 Task: Add Three Bridges Ham & Gruyere Egg Bites made with Egg White to the cart.
Action: Mouse pressed left at (20, 143)
Screenshot: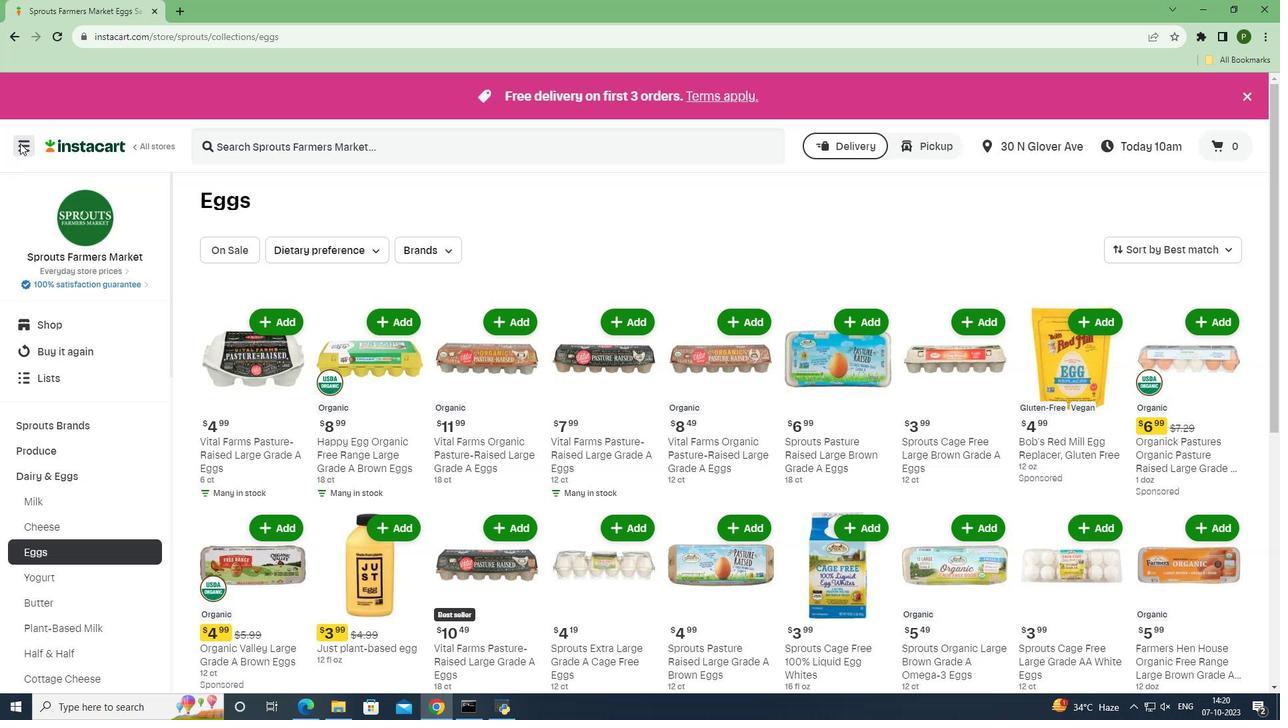 
Action: Mouse moved to (32, 350)
Screenshot: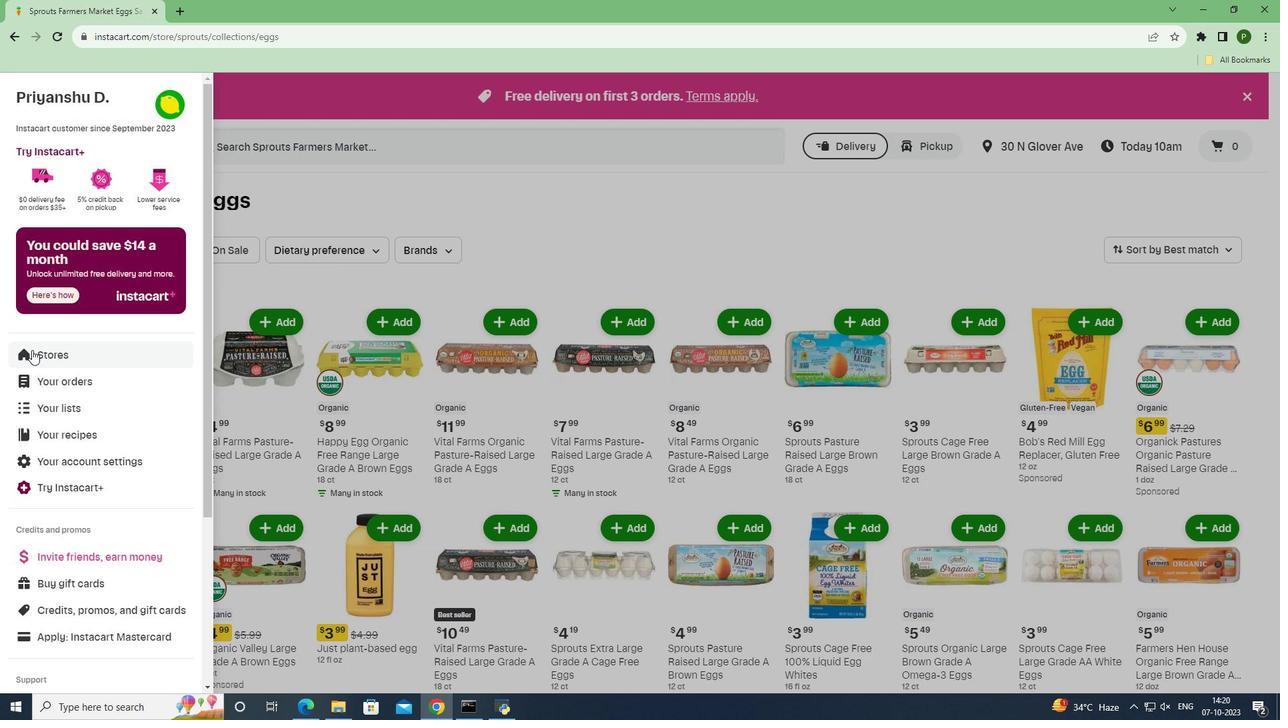
Action: Mouse pressed left at (32, 350)
Screenshot: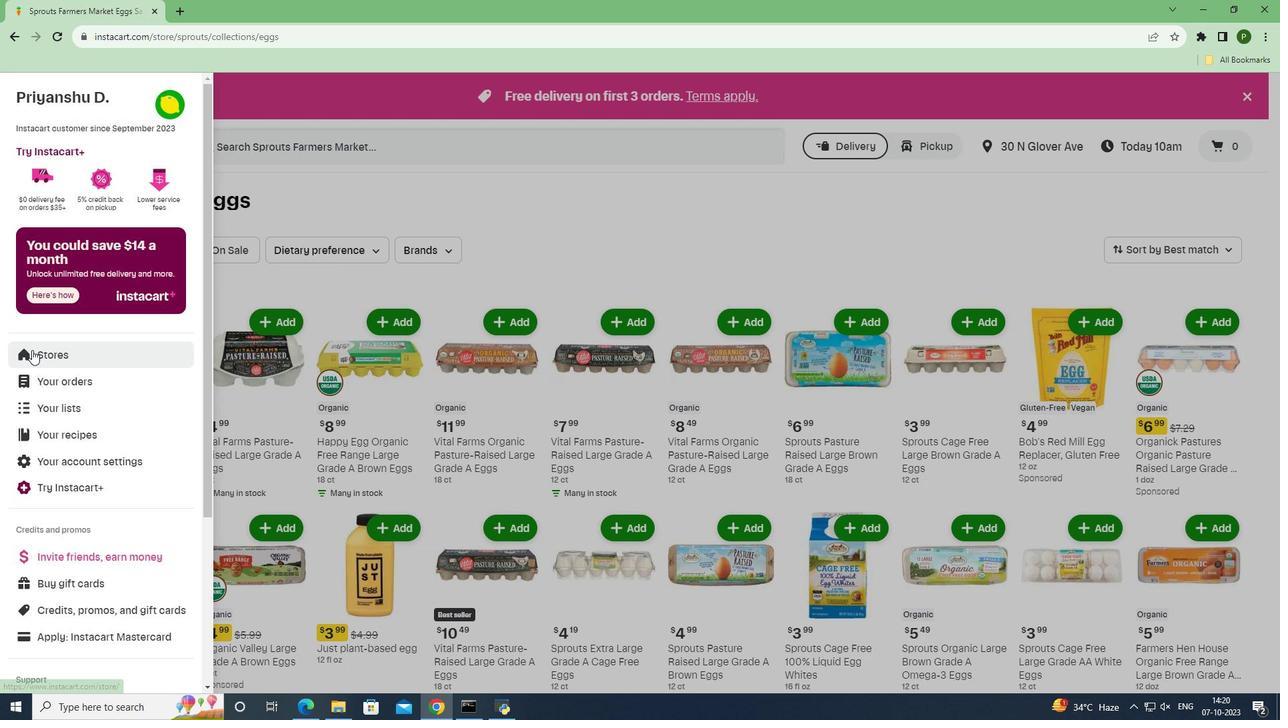 
Action: Mouse moved to (303, 146)
Screenshot: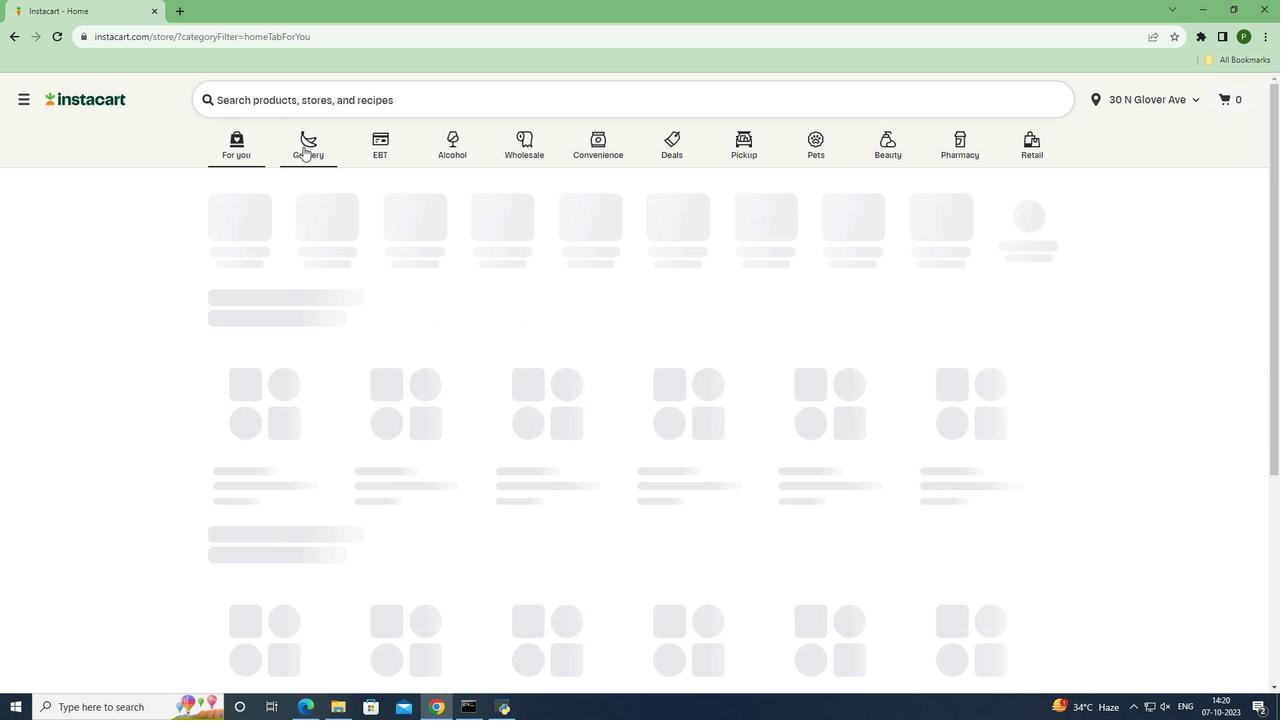 
Action: Mouse pressed left at (303, 146)
Screenshot: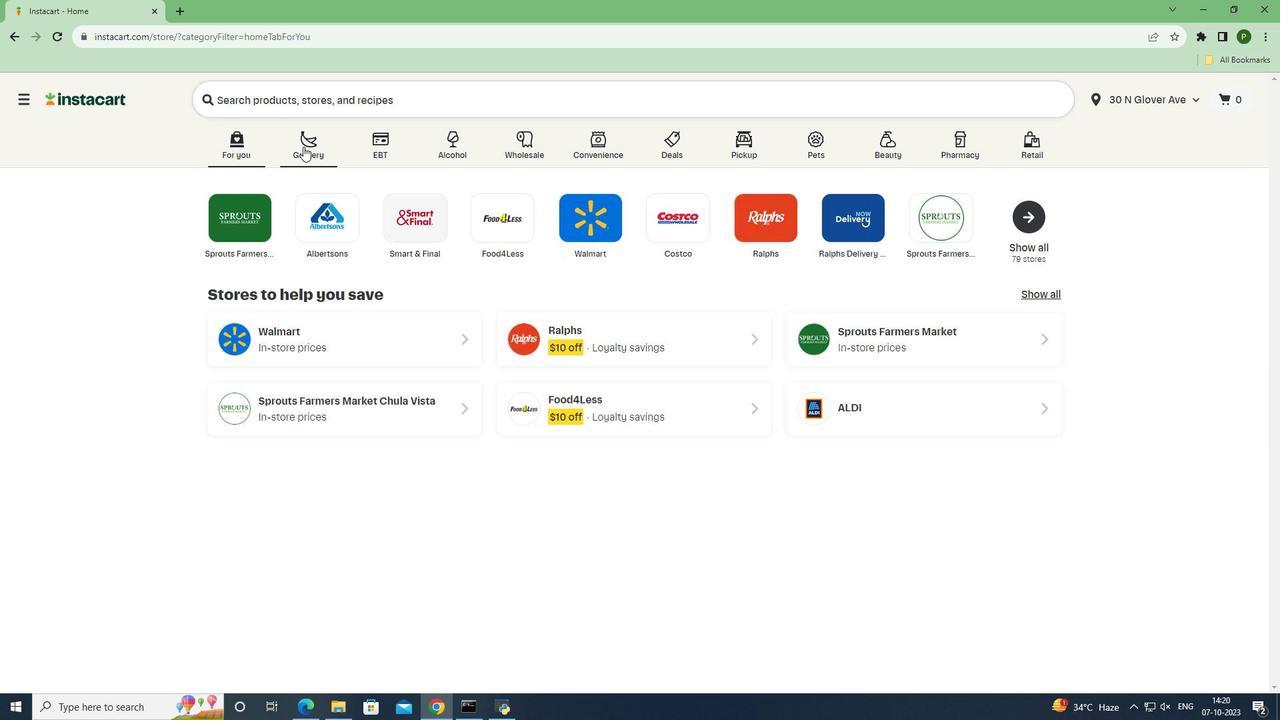 
Action: Mouse moved to (573, 306)
Screenshot: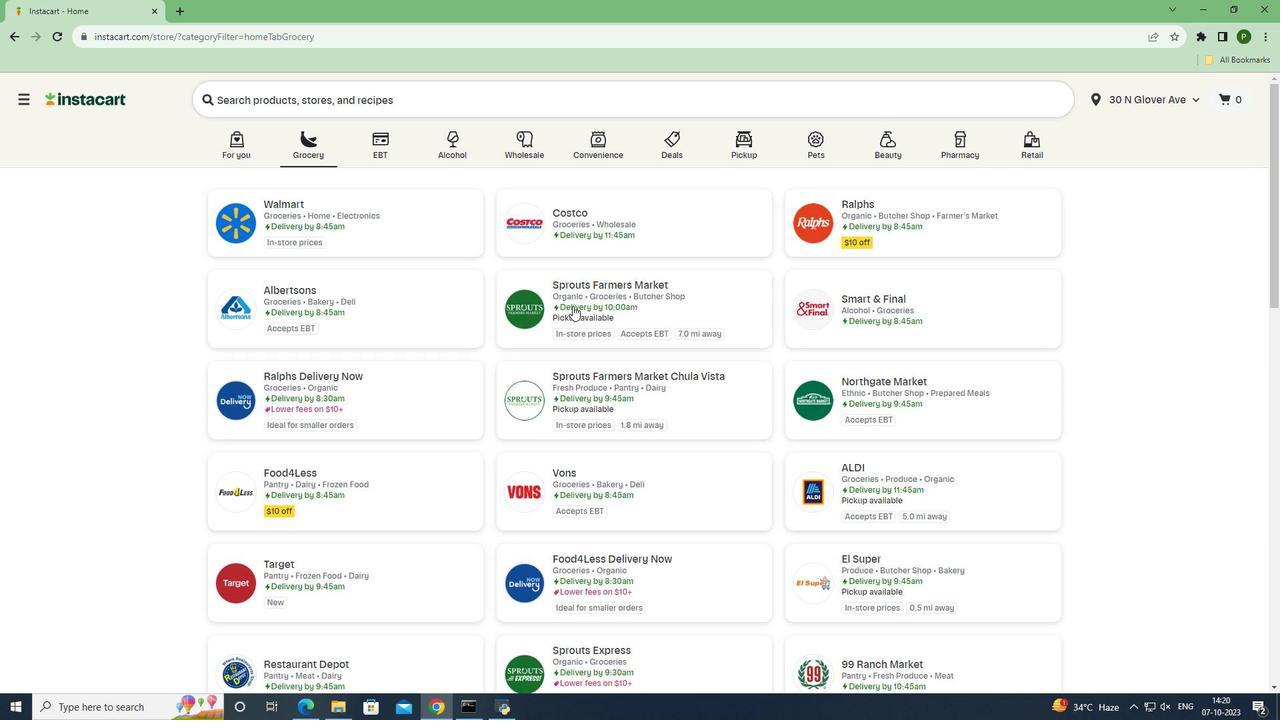 
Action: Mouse pressed left at (573, 306)
Screenshot: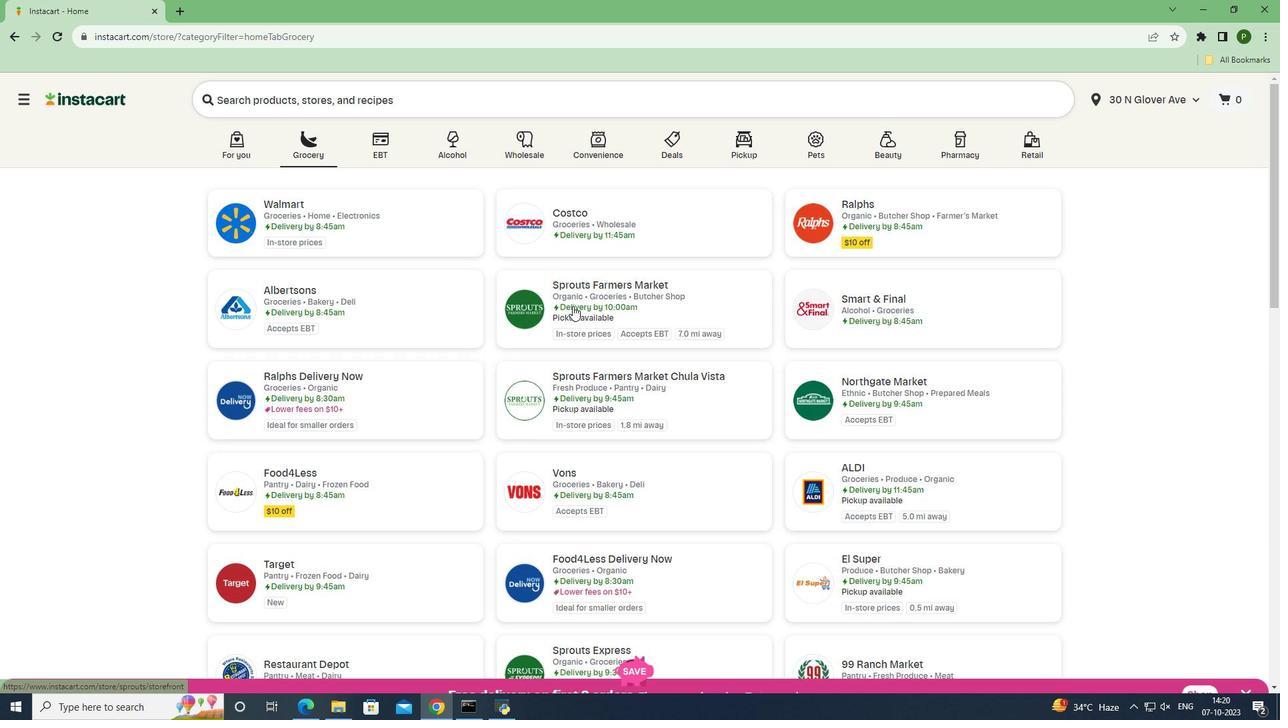 
Action: Mouse moved to (94, 429)
Screenshot: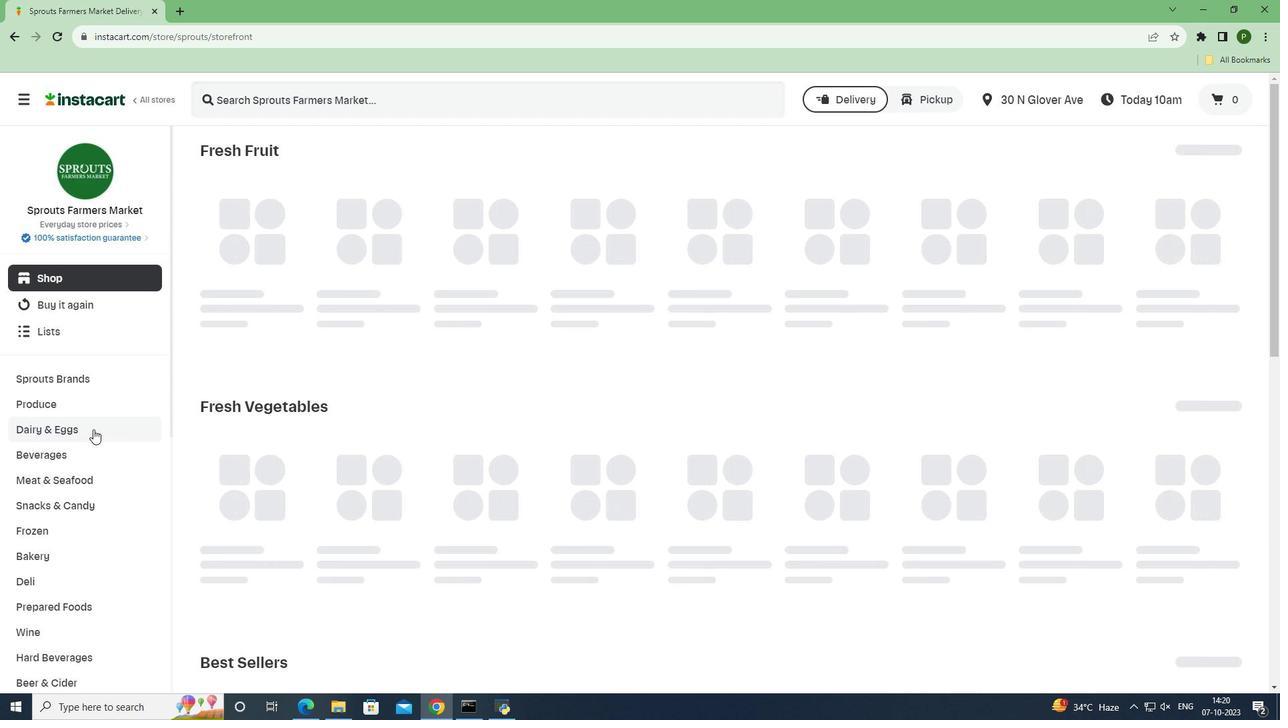 
Action: Mouse pressed left at (94, 429)
Screenshot: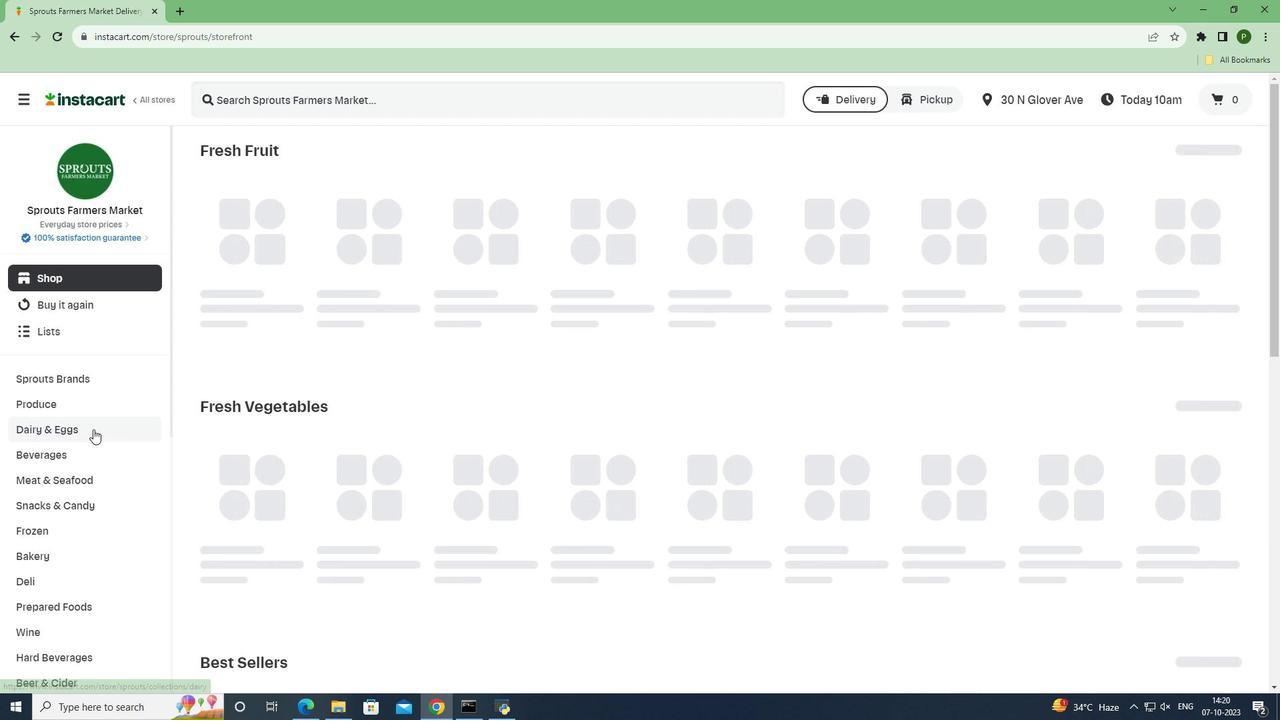 
Action: Mouse moved to (43, 547)
Screenshot: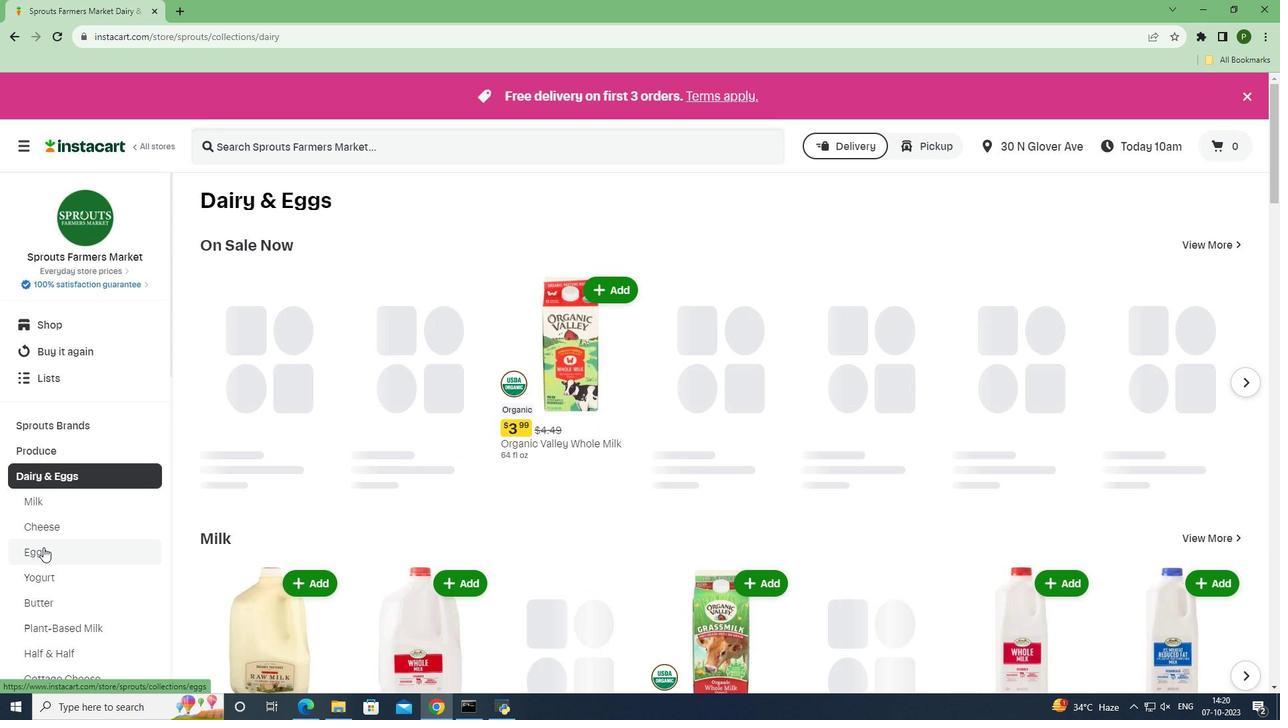 
Action: Mouse pressed left at (43, 547)
Screenshot: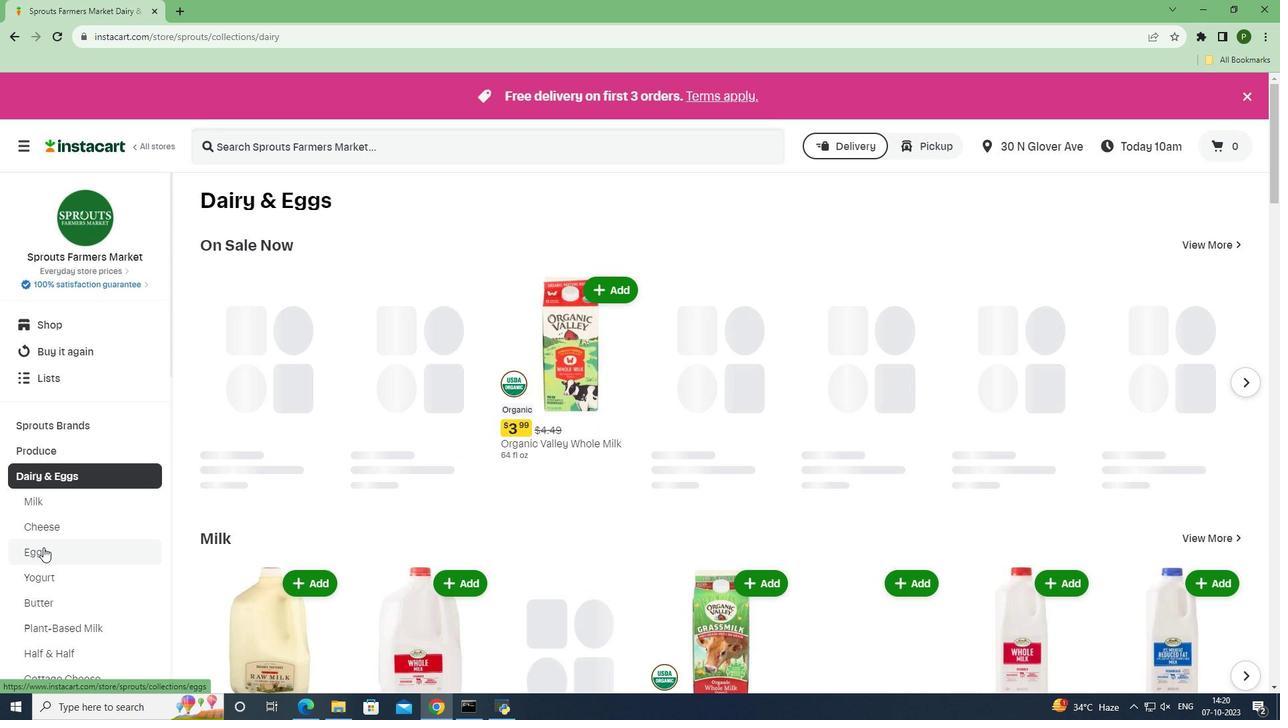 
Action: Mouse moved to (270, 143)
Screenshot: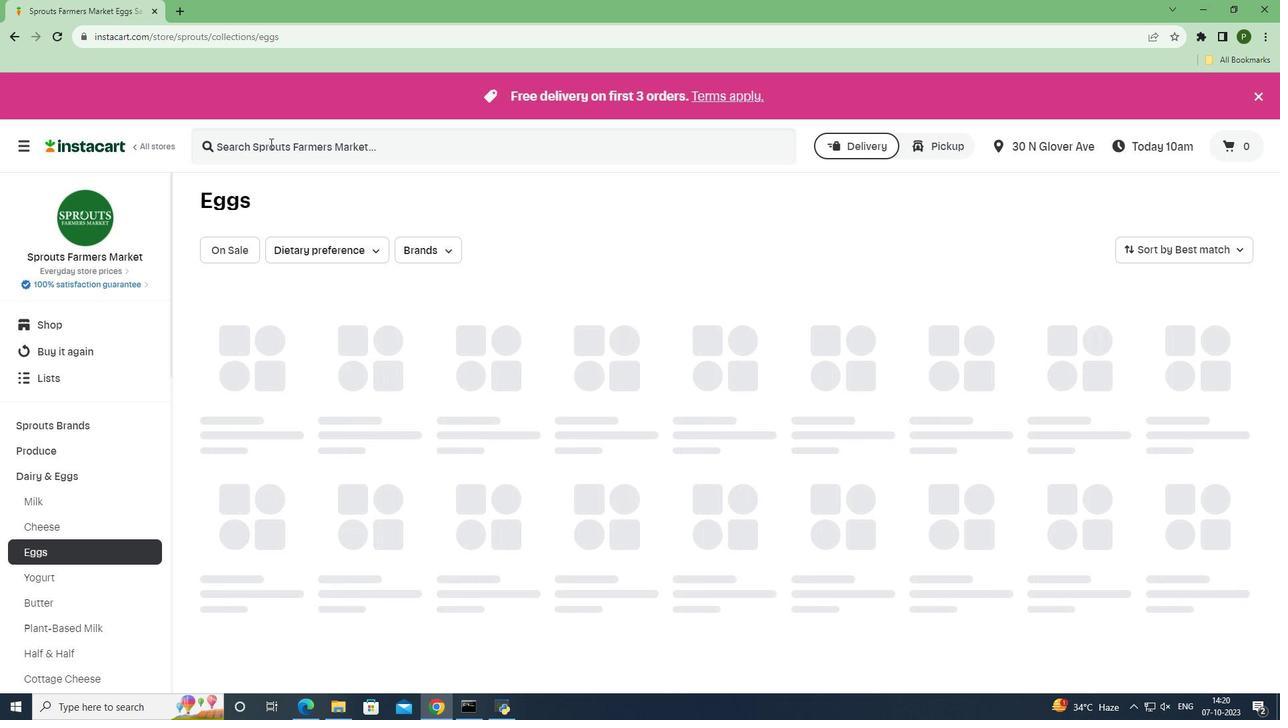 
Action: Mouse pressed left at (270, 143)
Screenshot: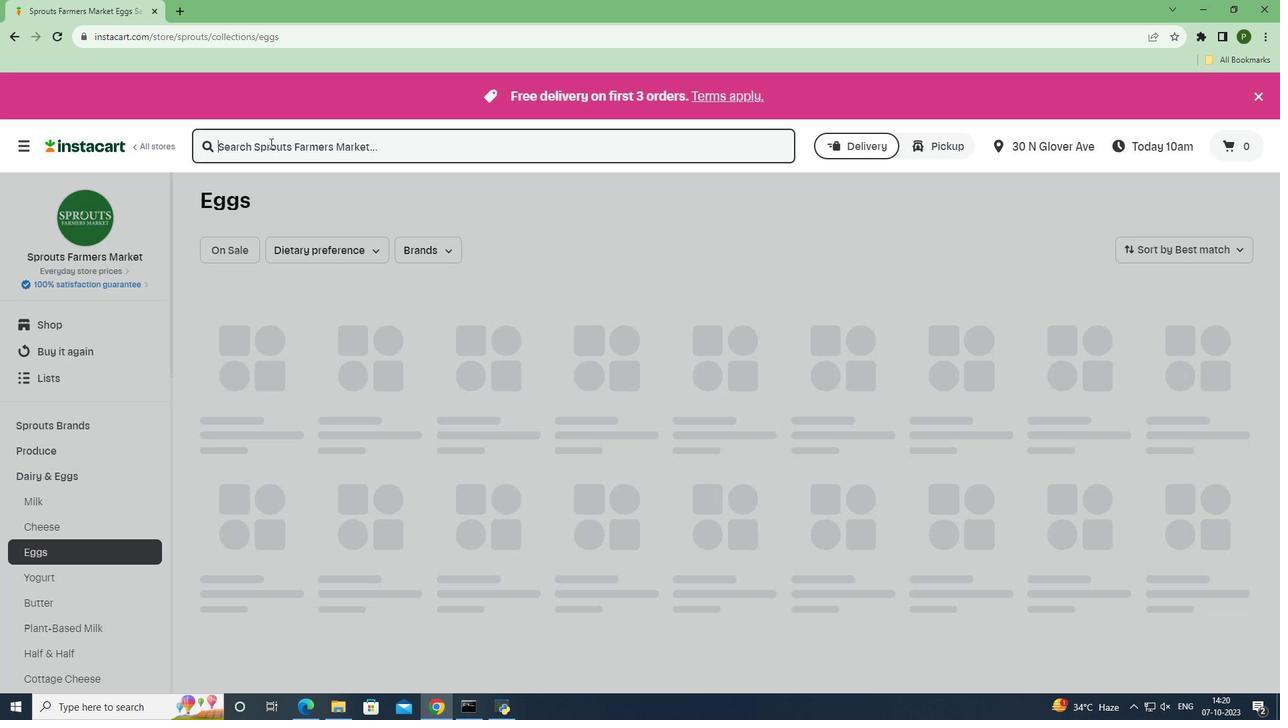
Action: Key pressed <Key.caps_lock><Key.caps_lock>t<Key.caps_lock>HREE<Key.space><Key.caps_lock>b<Key.caps_lock>RIDGES<Key.space><Key.caps_lock>h<Key.caps_lock>AM<Key.space><Key.shift><Key.shift><Key.shift><Key.shift><Key.shift><Key.shift><Key.shift><Key.shift><Key.shift><Key.shift><Key.shift><Key.shift><Key.shift><Key.shift><Key.shift><Key.shift>&<Key.space><Key.caps_lock>g<Key.caps_lock>RUYERE<Key.space><Key.caps_lock>e<Key.caps_lock>GG<Key.space><Key.caps_lock>b<Key.caps_lock>ITES<Key.space>MADE<Key.space>WITH<Key.space><Key.caps_lock>e<Key.caps_lock>GG<Key.space><Key.caps_lock>w<Key.caps_lock>HITE<Key.space><Key.enter>
Screenshot: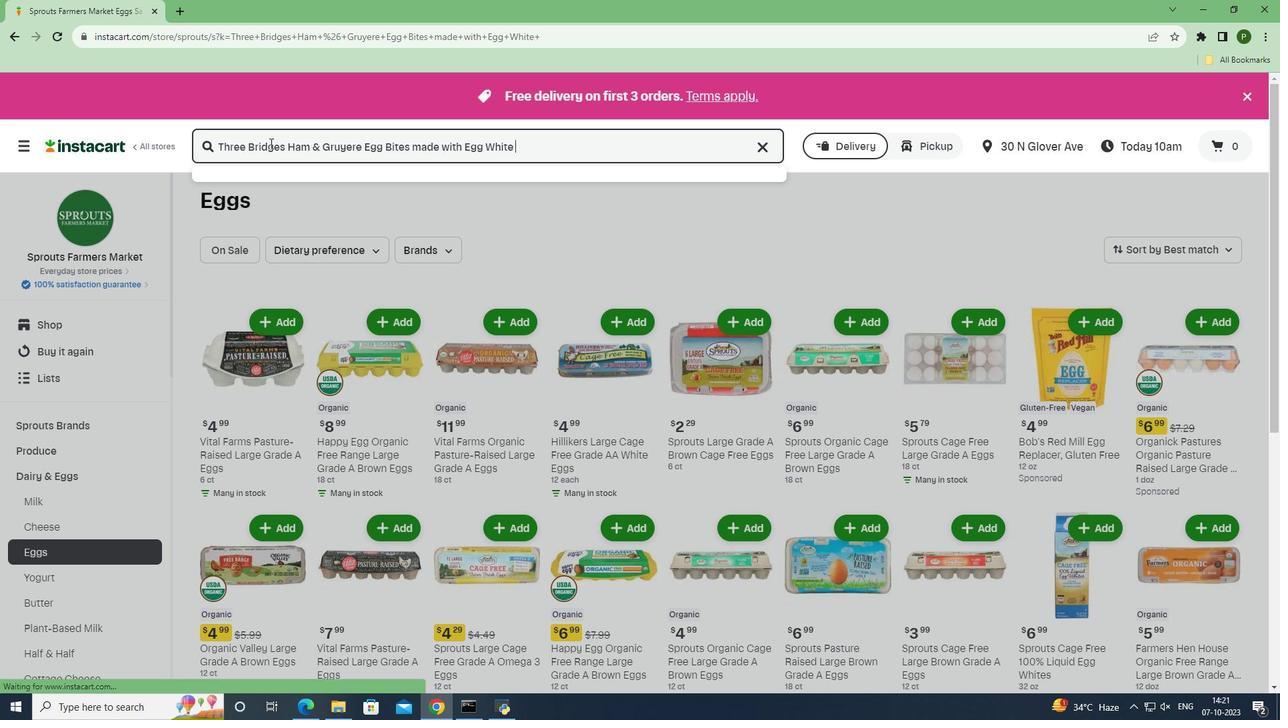 
Action: Mouse moved to (388, 286)
Screenshot: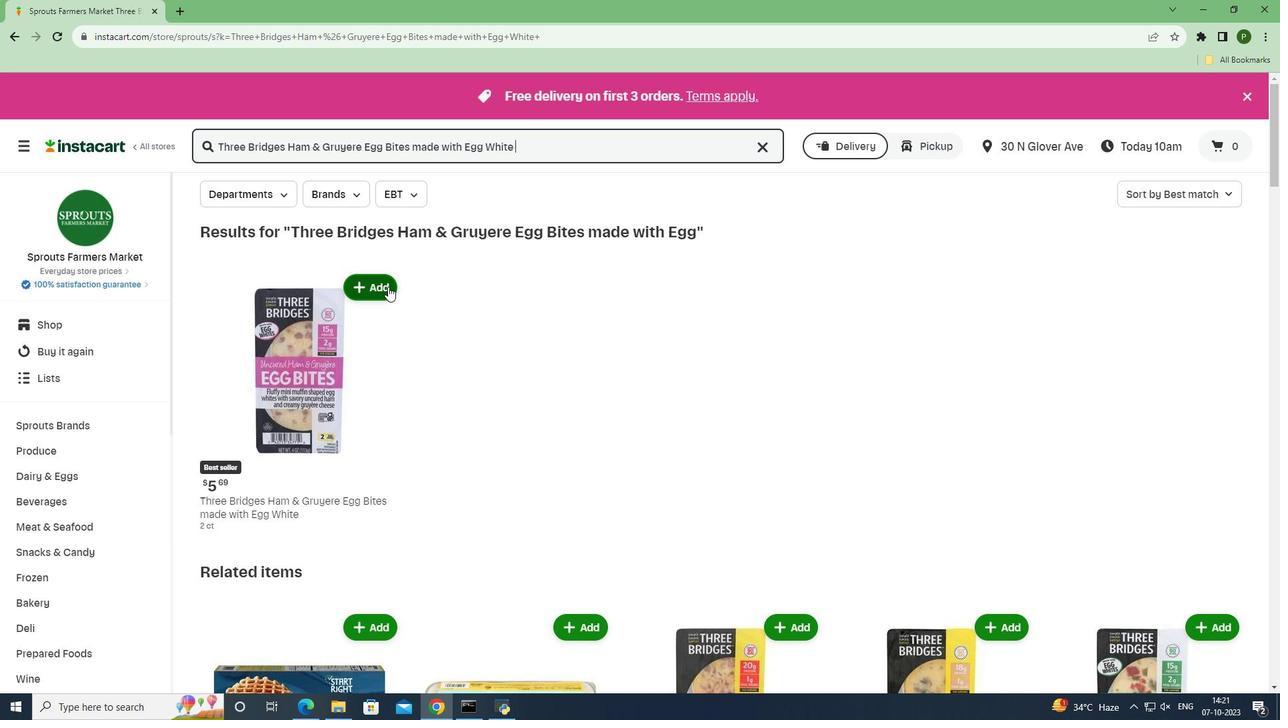 
Action: Mouse pressed left at (388, 286)
Screenshot: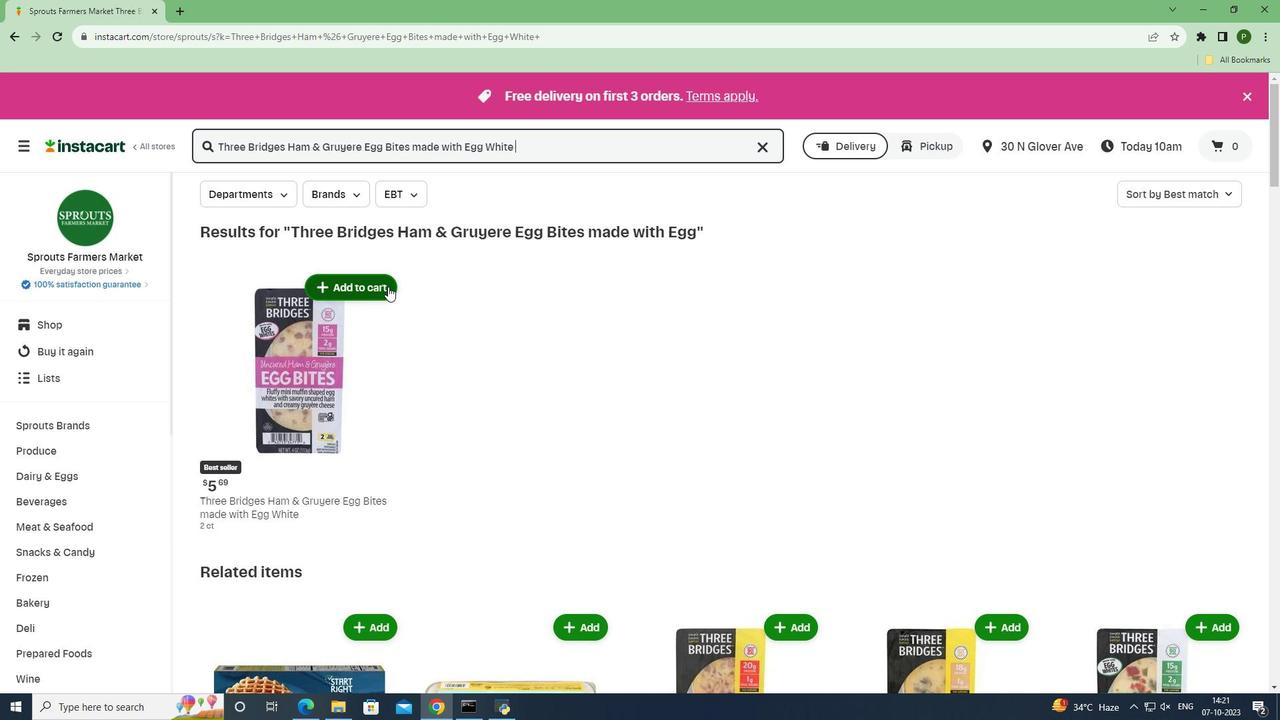 
Action: Mouse moved to (471, 376)
Screenshot: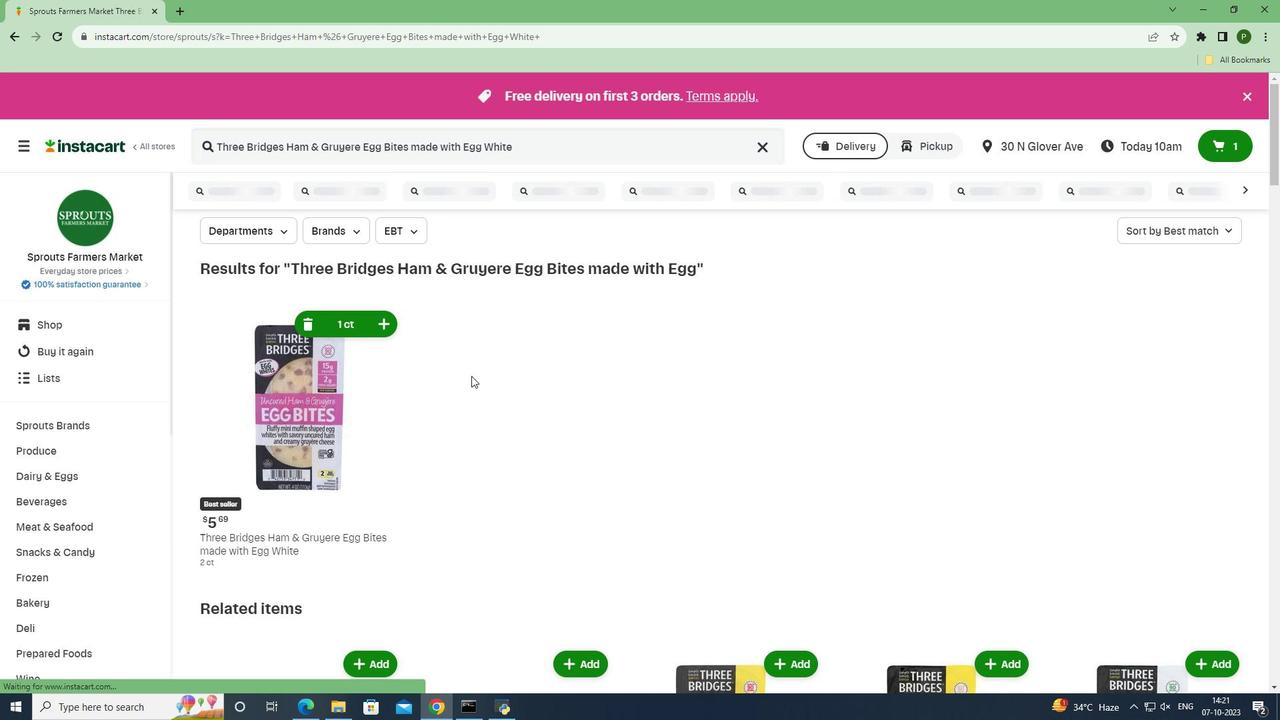
